 Task: Horizontally align the page to the right.
Action: Mouse moved to (110, 111)
Screenshot: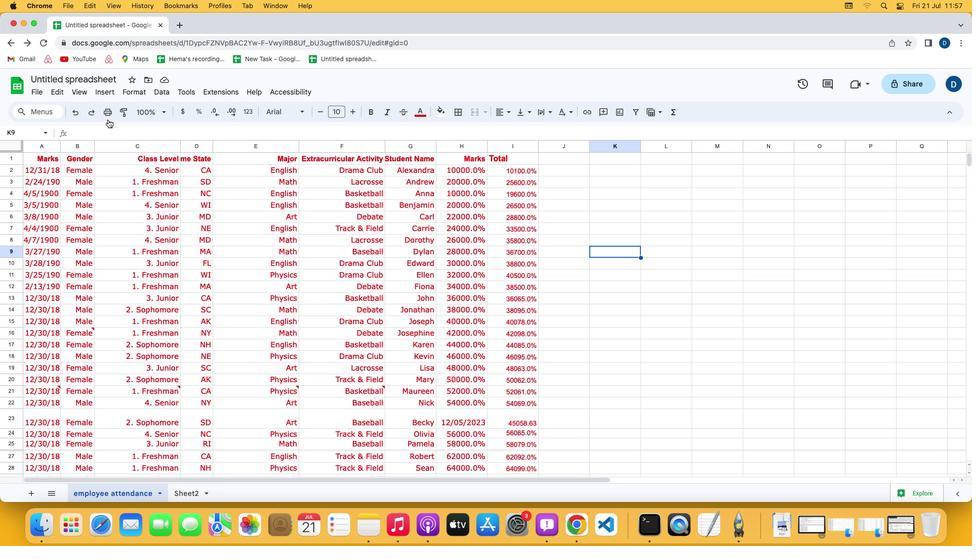 
Action: Mouse pressed left at (110, 111)
Screenshot: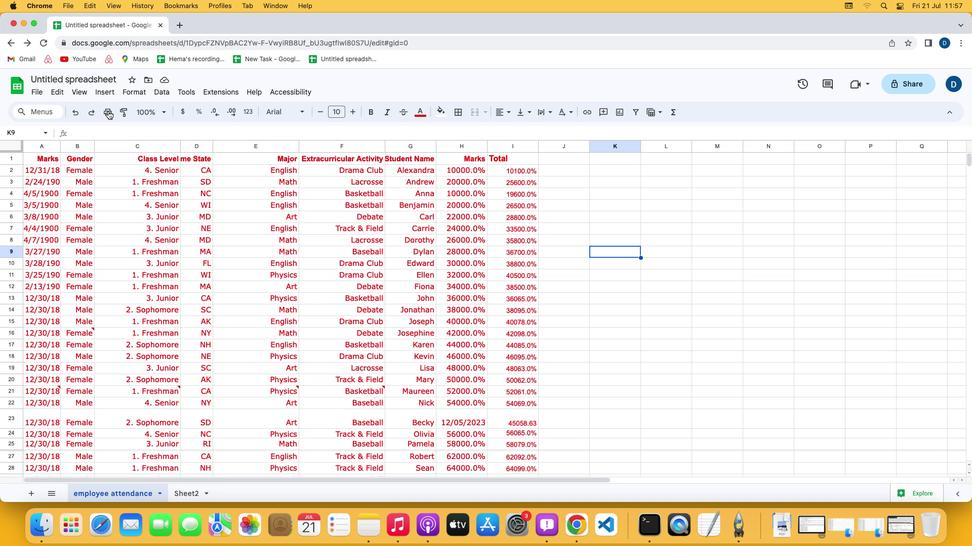 
Action: Mouse moved to (107, 111)
Screenshot: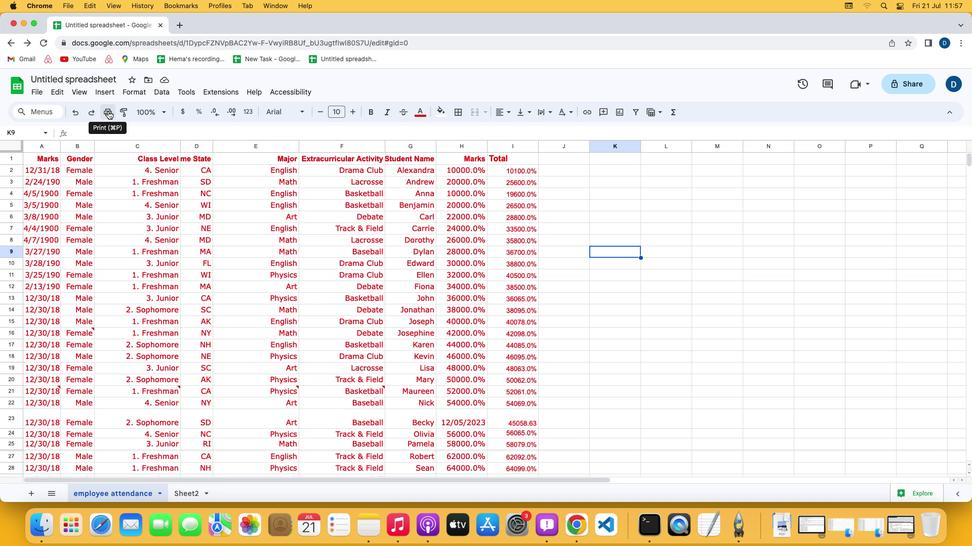 
Action: Mouse pressed left at (107, 111)
Screenshot: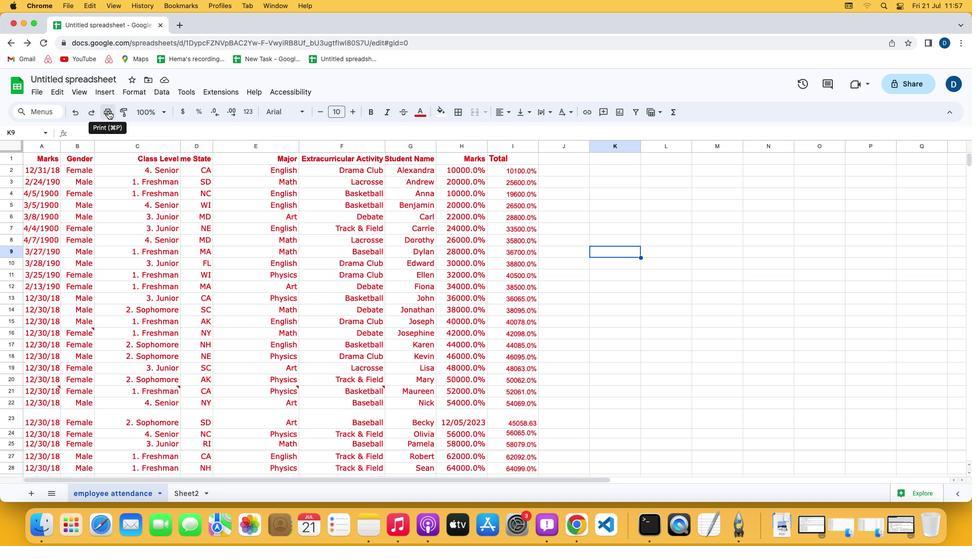 
Action: Mouse moved to (955, 344)
Screenshot: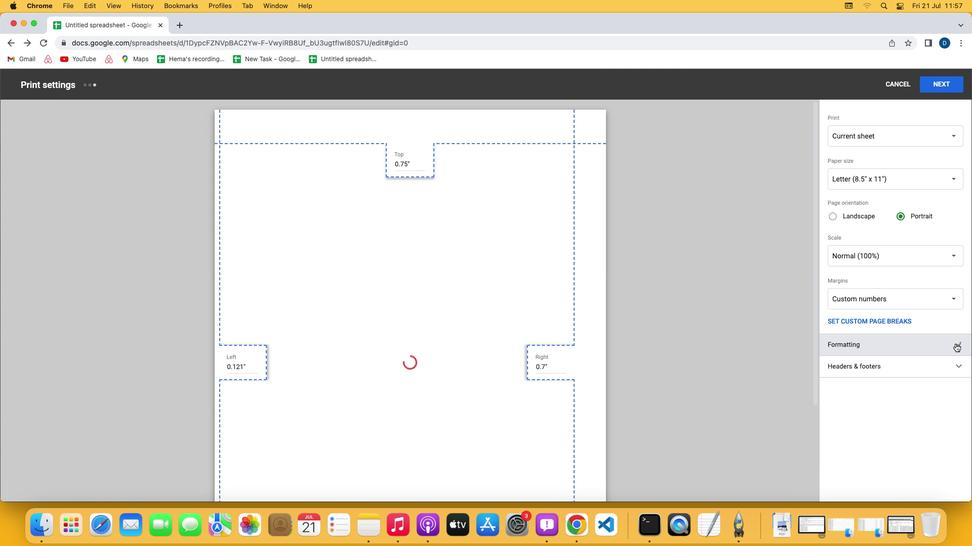 
Action: Mouse pressed left at (955, 344)
Screenshot: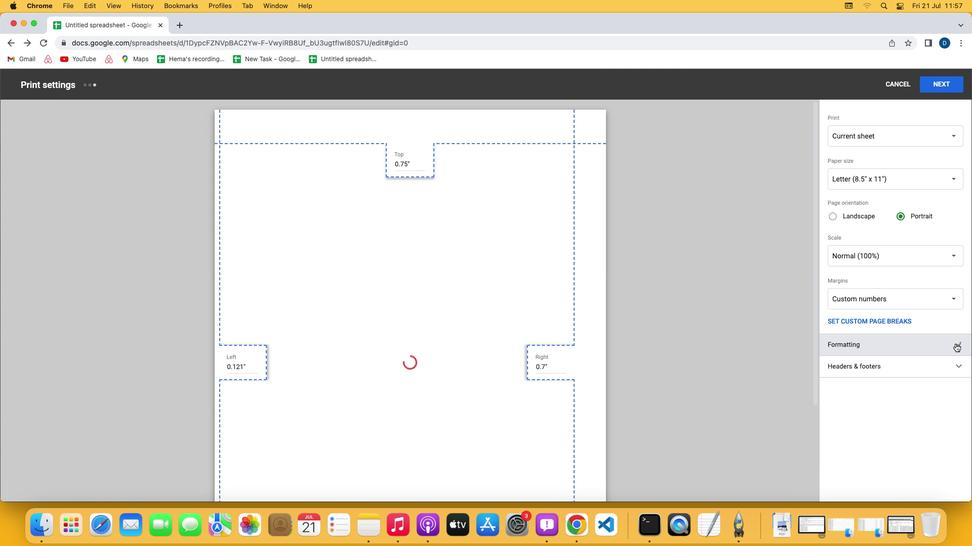 
Action: Mouse moved to (880, 477)
Screenshot: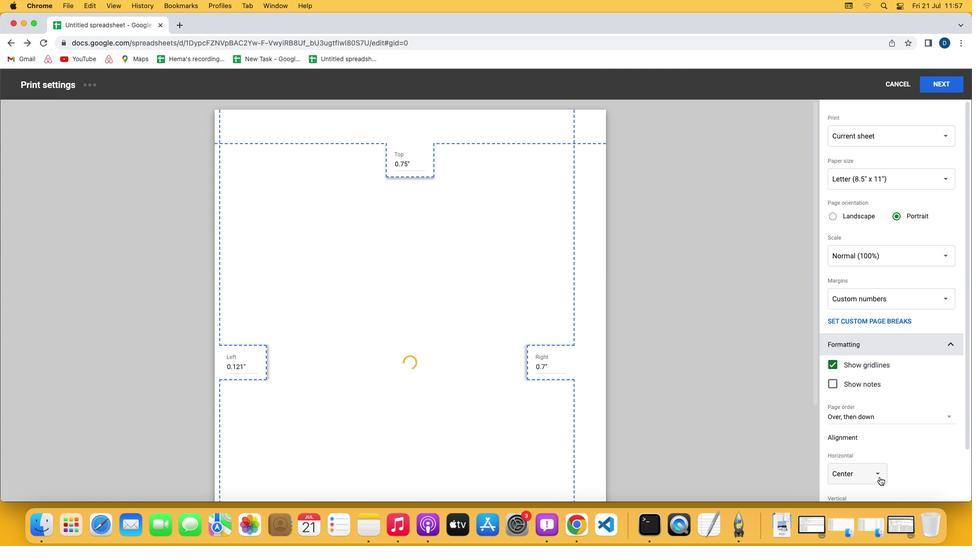 
Action: Mouse pressed left at (880, 477)
Screenshot: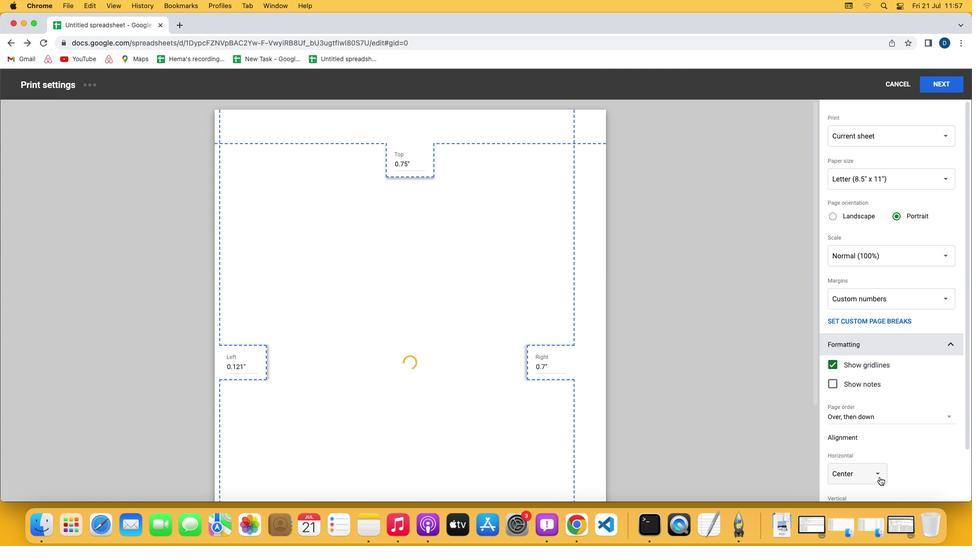 
Action: Mouse moved to (857, 489)
Screenshot: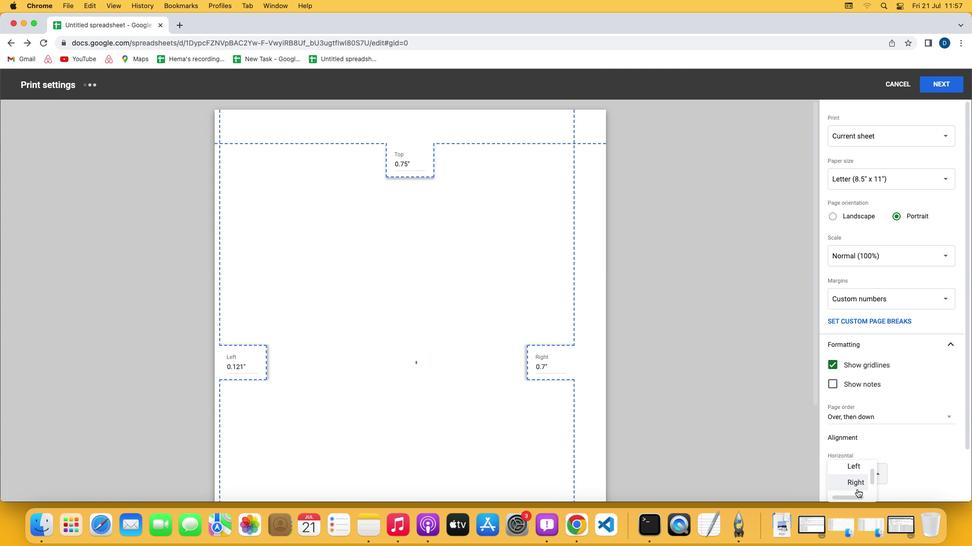 
Action: Mouse scrolled (857, 489) with delta (0, 0)
Screenshot: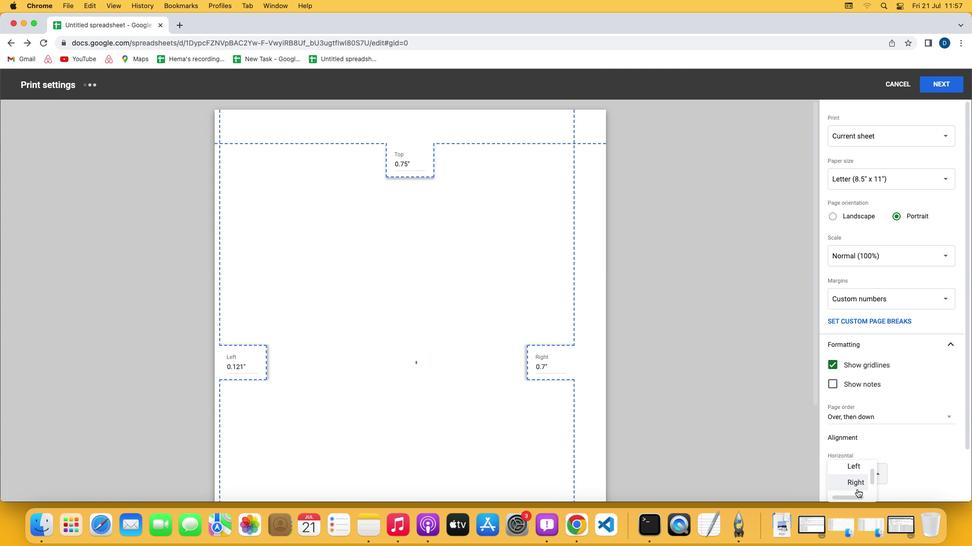 
Action: Mouse scrolled (857, 489) with delta (0, 0)
Screenshot: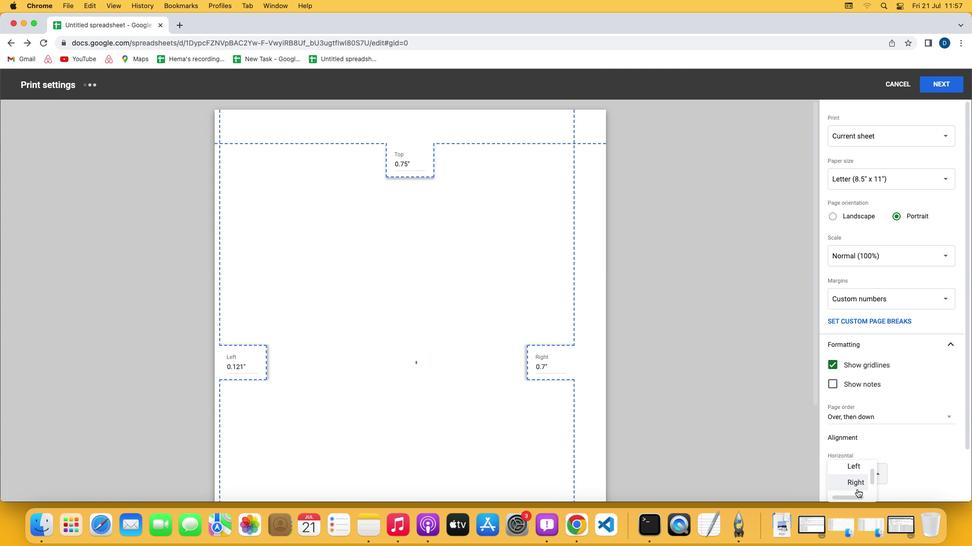 
Action: Mouse scrolled (857, 489) with delta (0, -1)
Screenshot: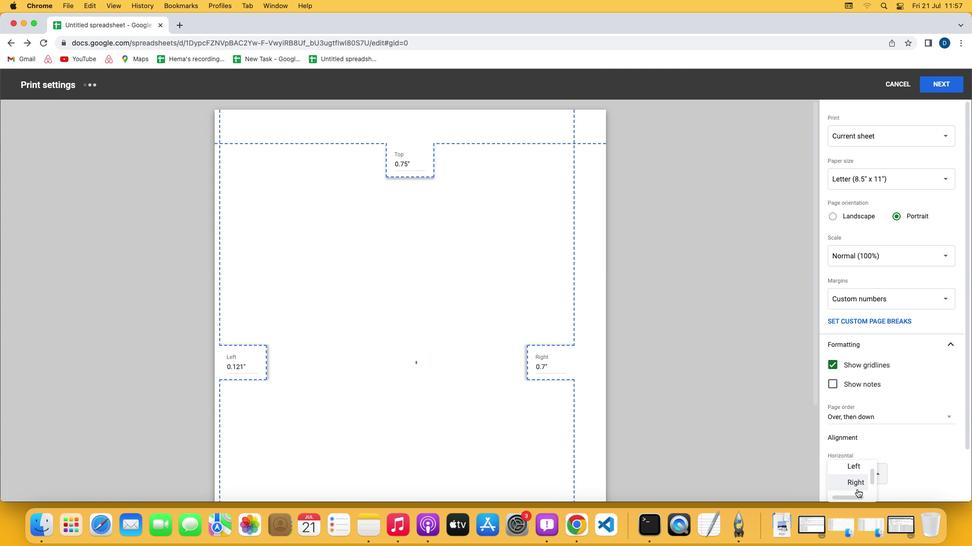 
Action: Mouse scrolled (857, 489) with delta (0, -2)
Screenshot: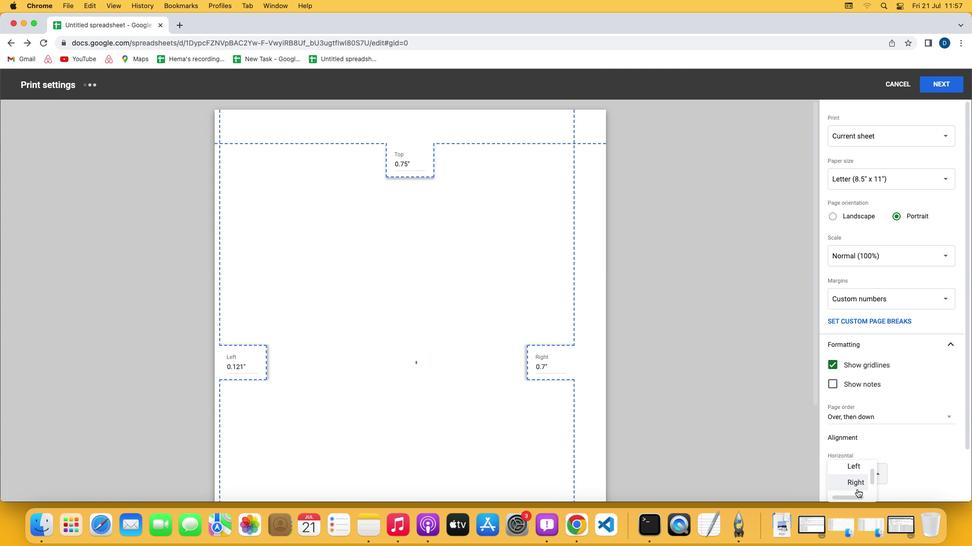 
Action: Mouse moved to (852, 484)
Screenshot: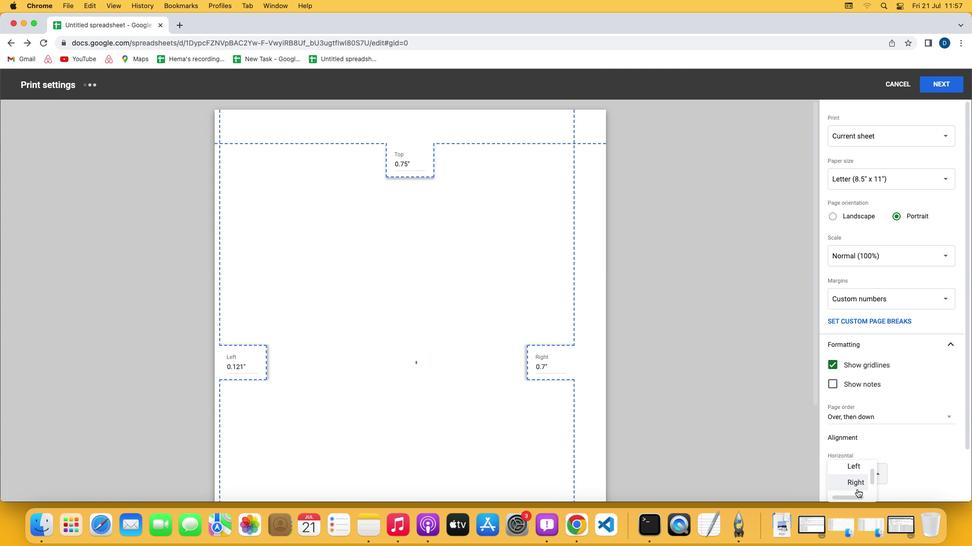 
Action: Mouse pressed left at (852, 484)
Screenshot: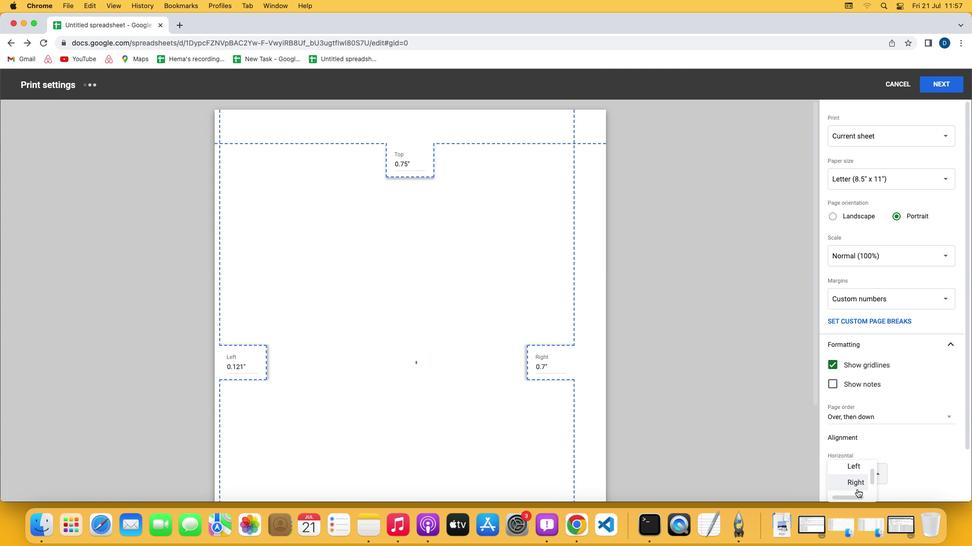
